 Task: Look for products from Bigelow only.
Action: Mouse pressed left at (15, 81)
Screenshot: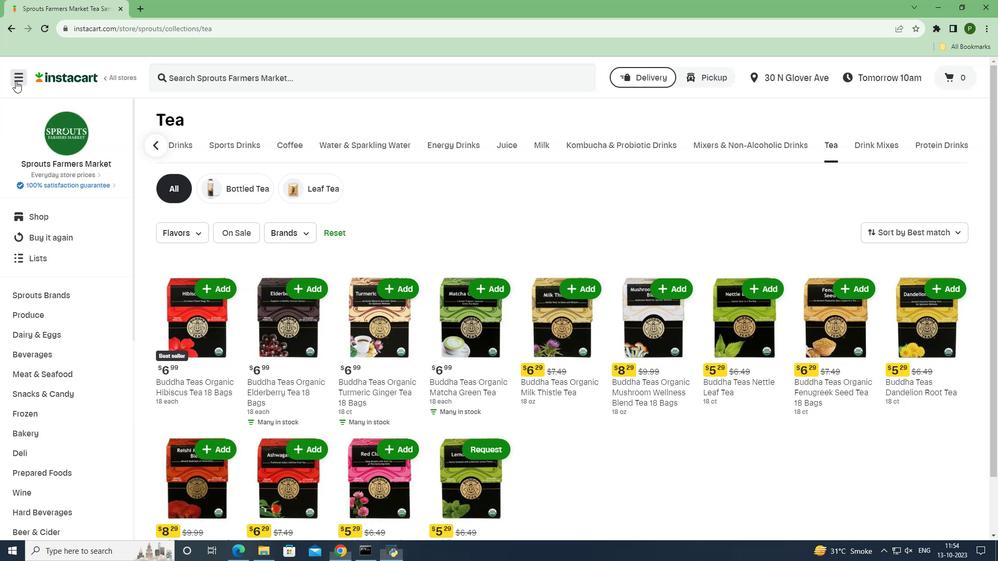 
Action: Mouse moved to (31, 284)
Screenshot: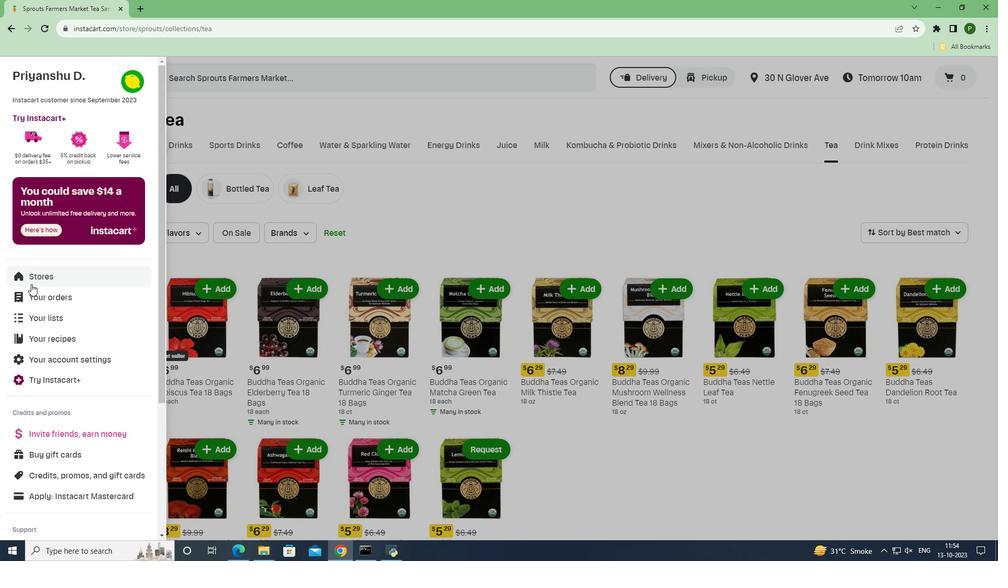 
Action: Mouse pressed left at (31, 284)
Screenshot: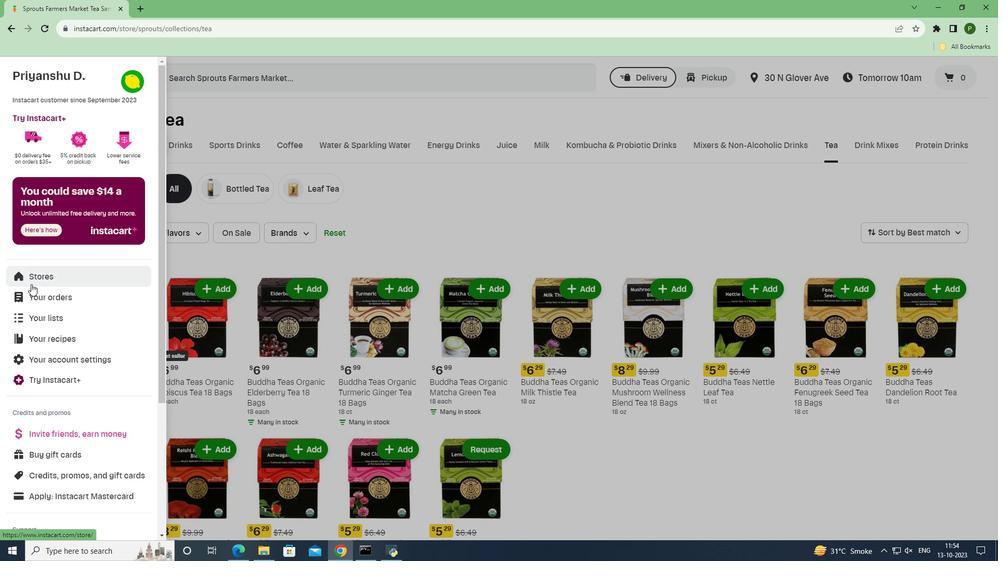 
Action: Mouse moved to (240, 130)
Screenshot: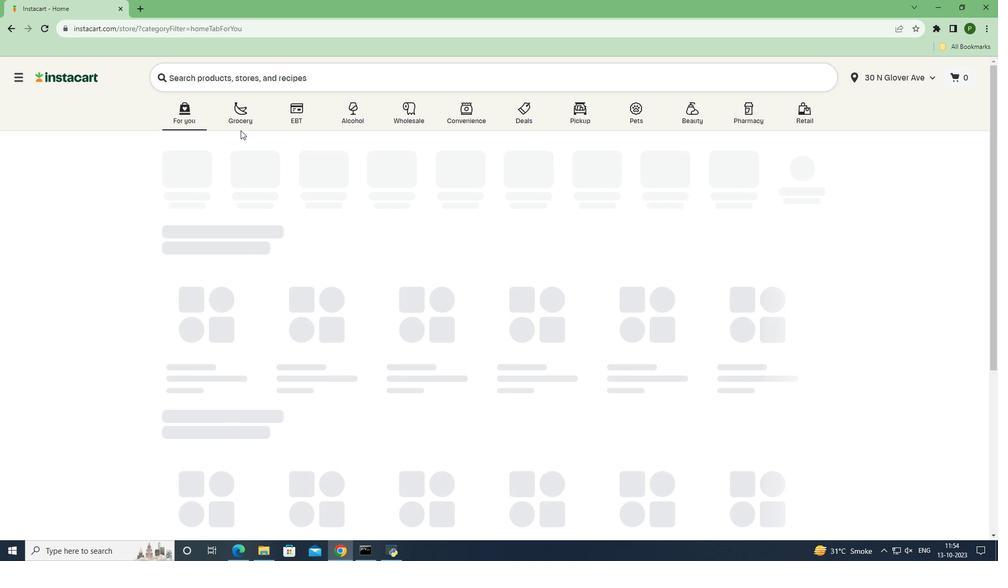 
Action: Mouse pressed left at (240, 130)
Screenshot: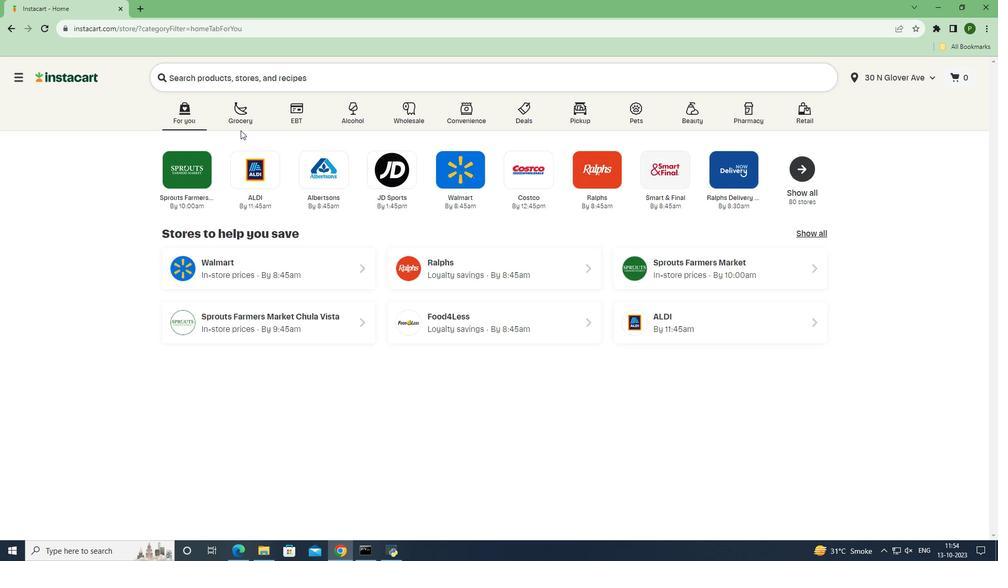 
Action: Mouse moved to (239, 125)
Screenshot: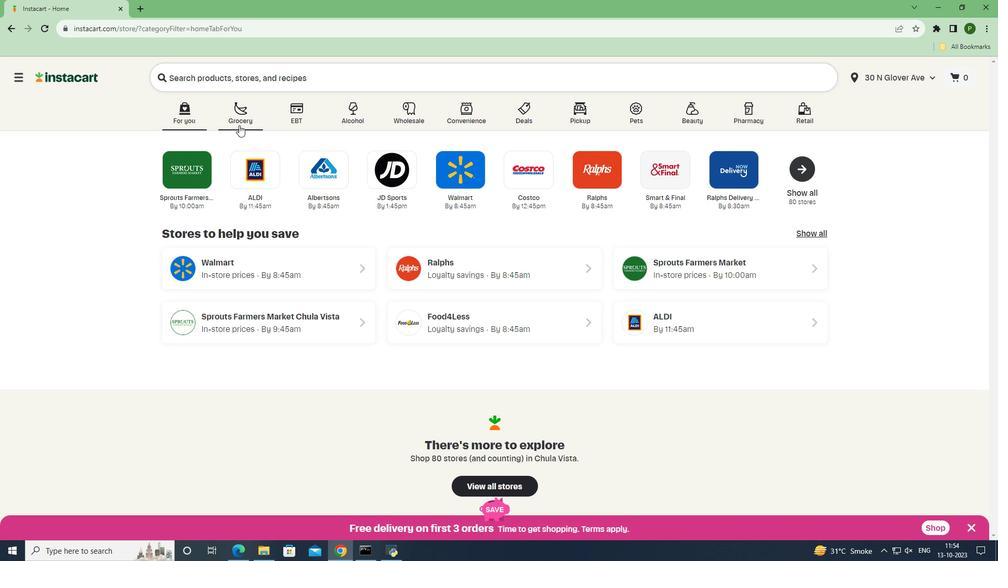 
Action: Mouse pressed left at (239, 125)
Screenshot: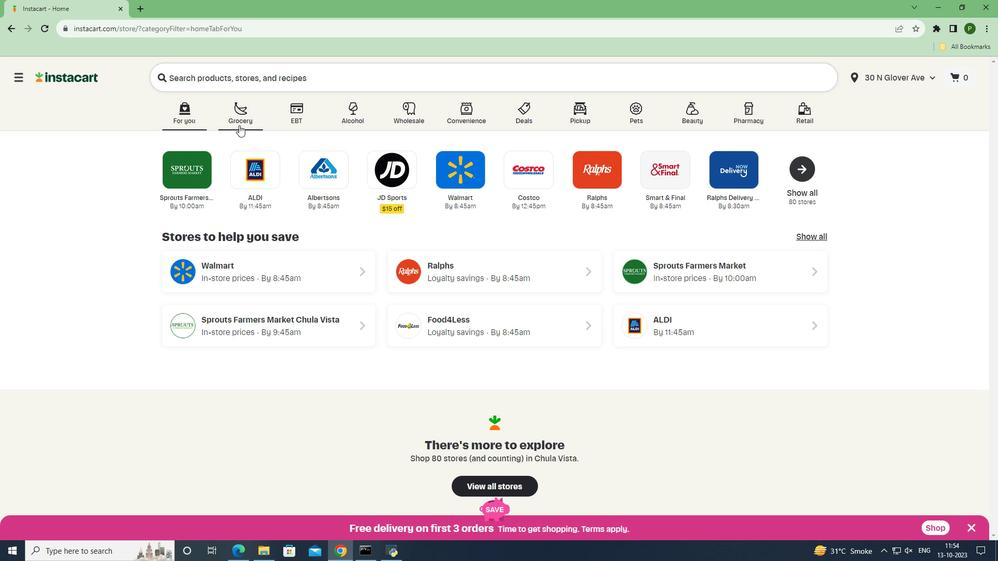 
Action: Mouse moved to (652, 242)
Screenshot: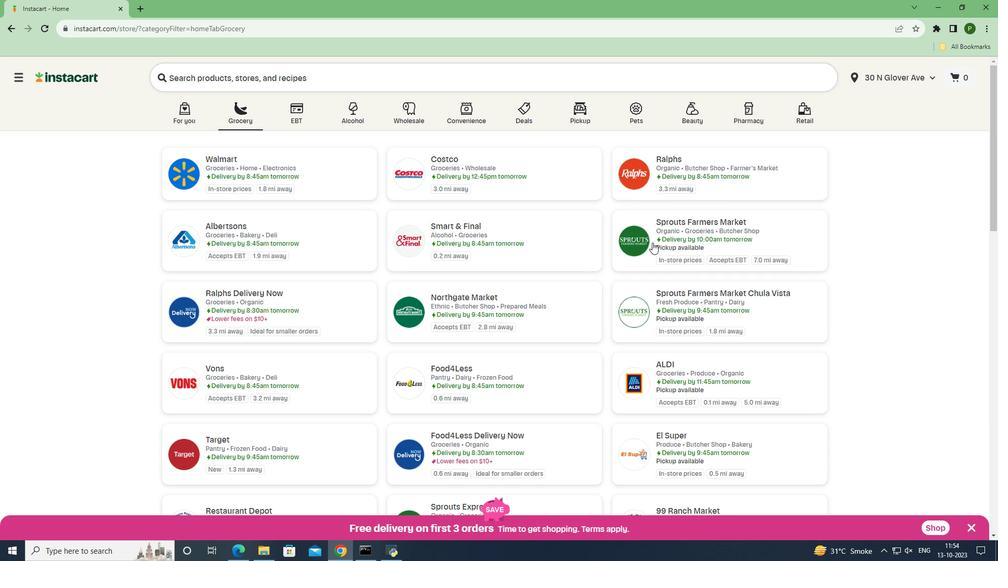
Action: Mouse pressed left at (652, 242)
Screenshot: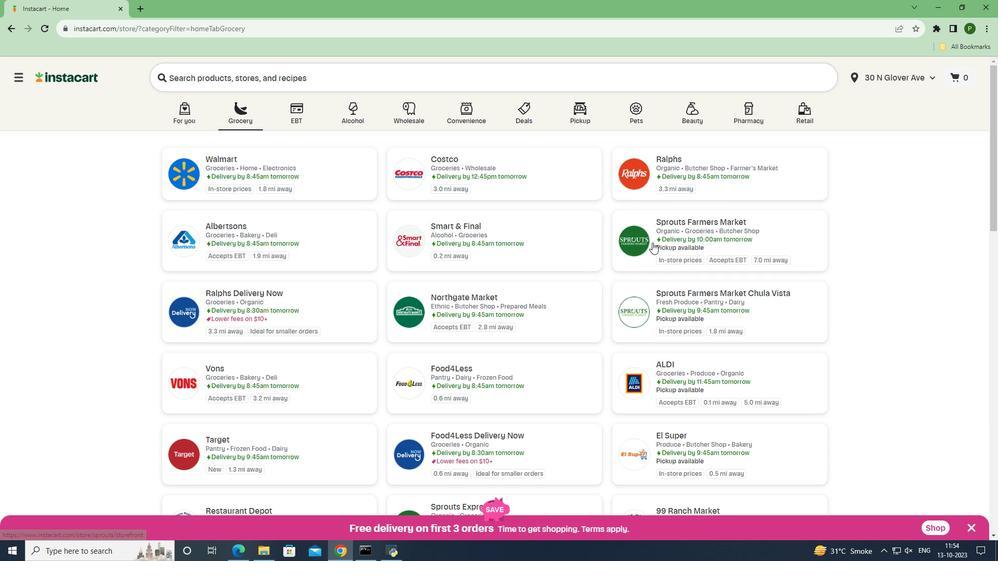 
Action: Mouse moved to (55, 356)
Screenshot: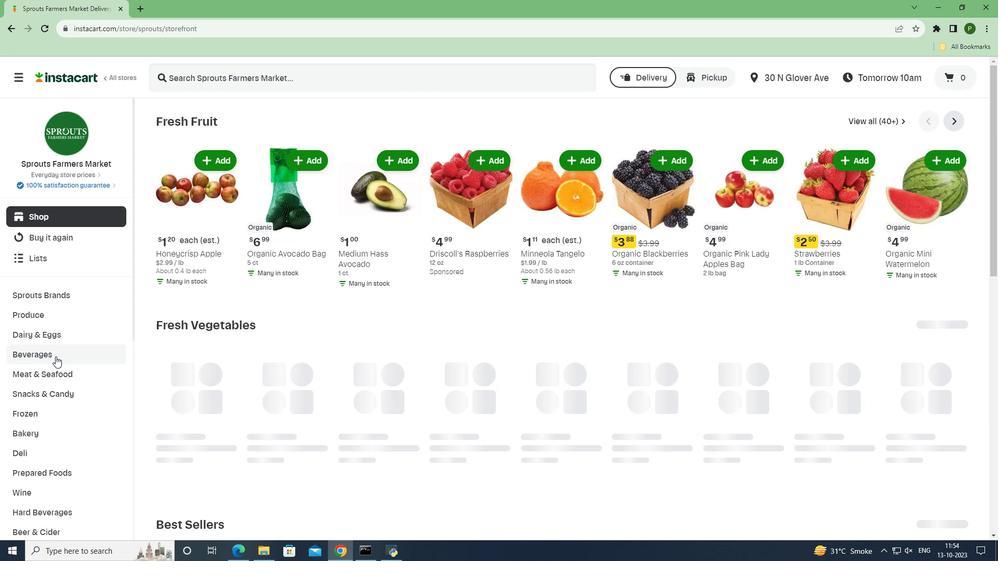 
Action: Mouse pressed left at (55, 356)
Screenshot: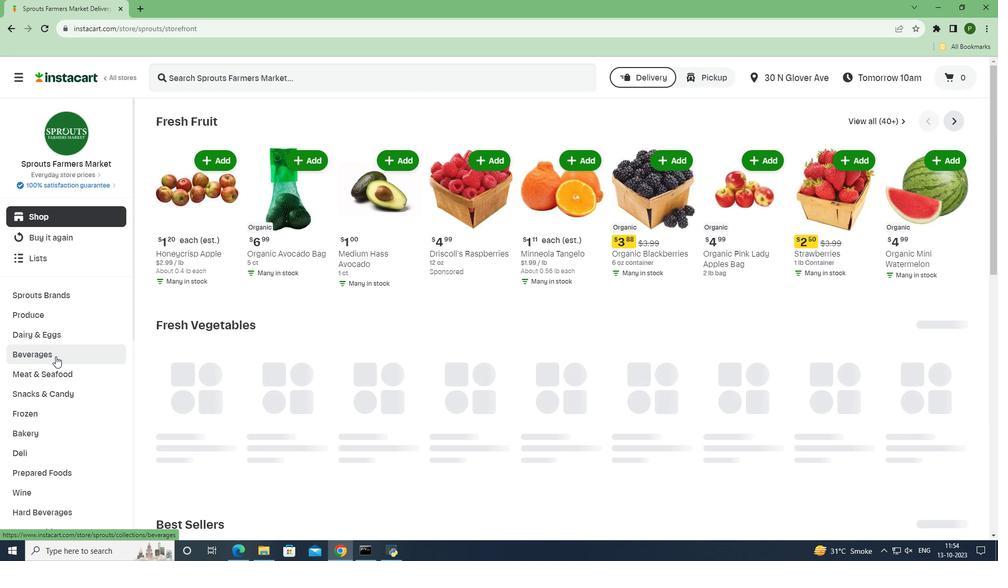 
Action: Mouse moved to (903, 145)
Screenshot: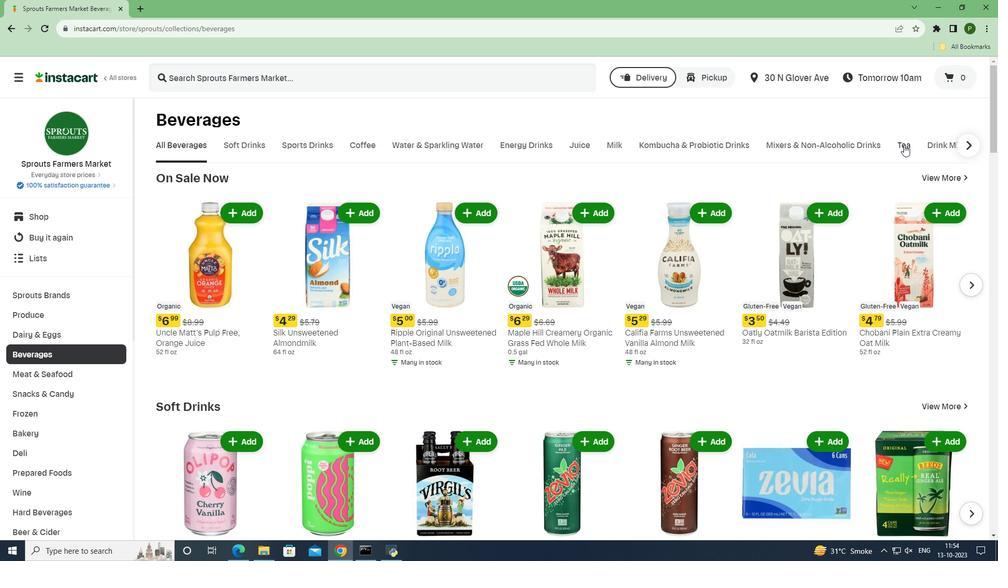 
Action: Mouse pressed left at (903, 145)
Screenshot: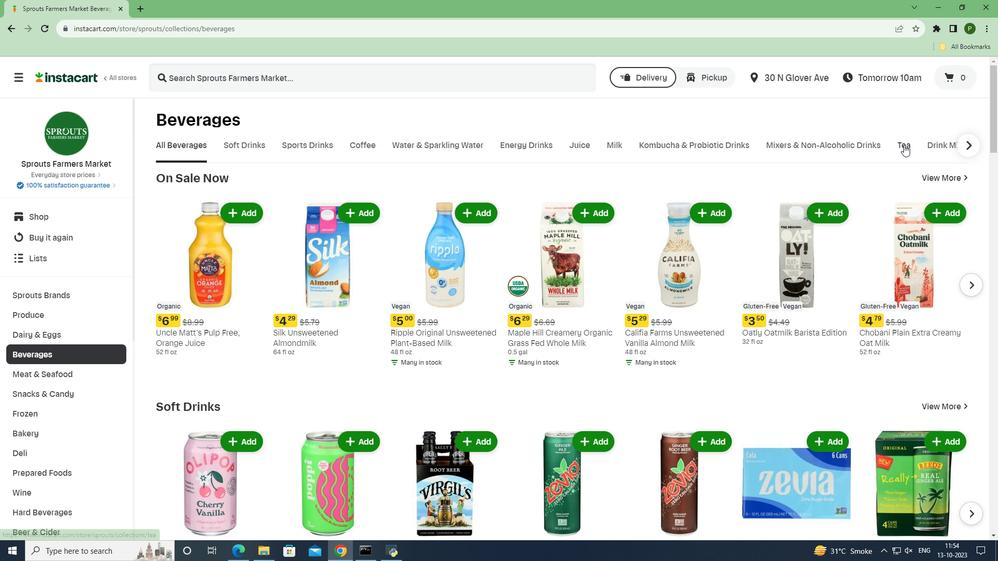 
Action: Mouse moved to (287, 235)
Screenshot: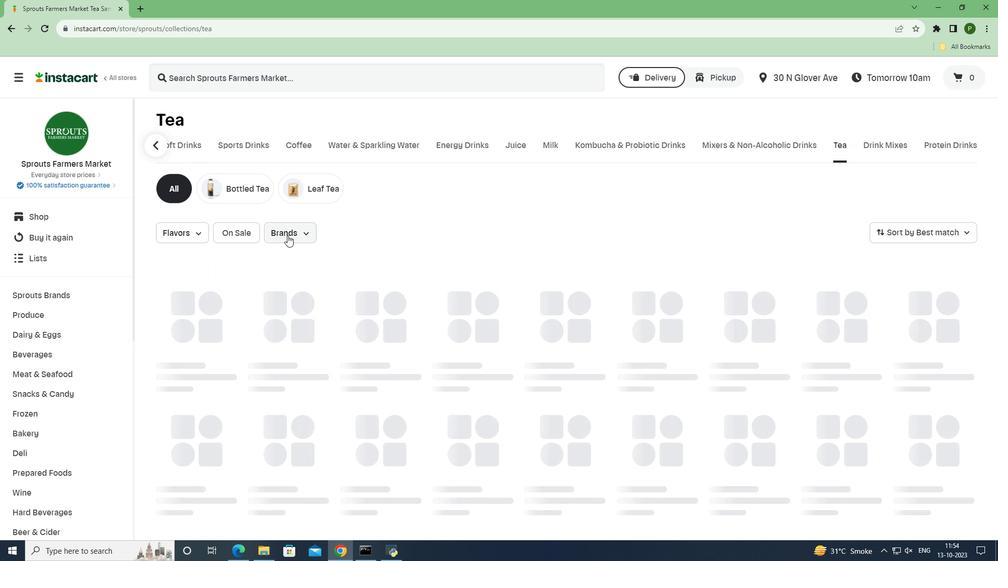 
Action: Mouse pressed left at (287, 235)
Screenshot: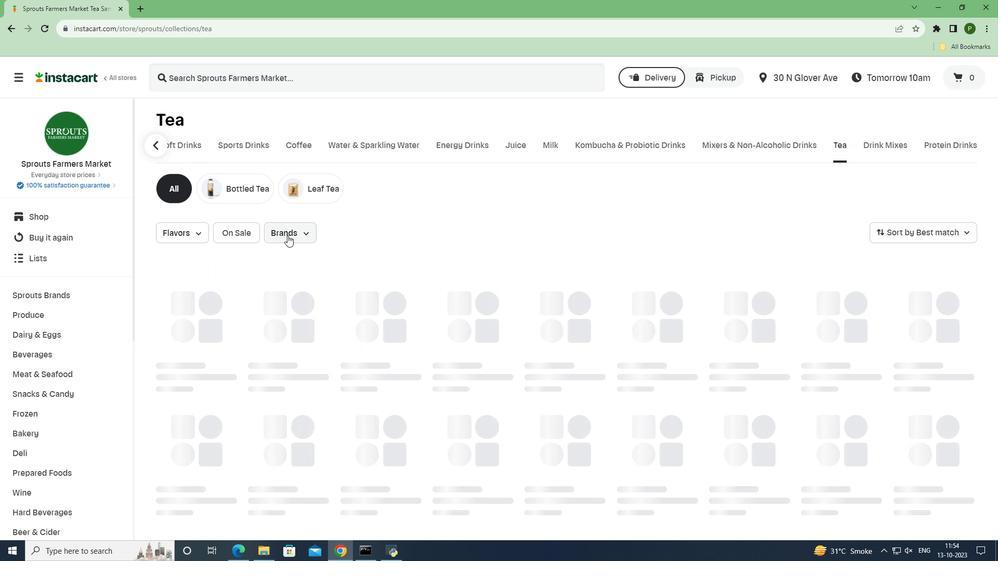 
Action: Mouse moved to (299, 324)
Screenshot: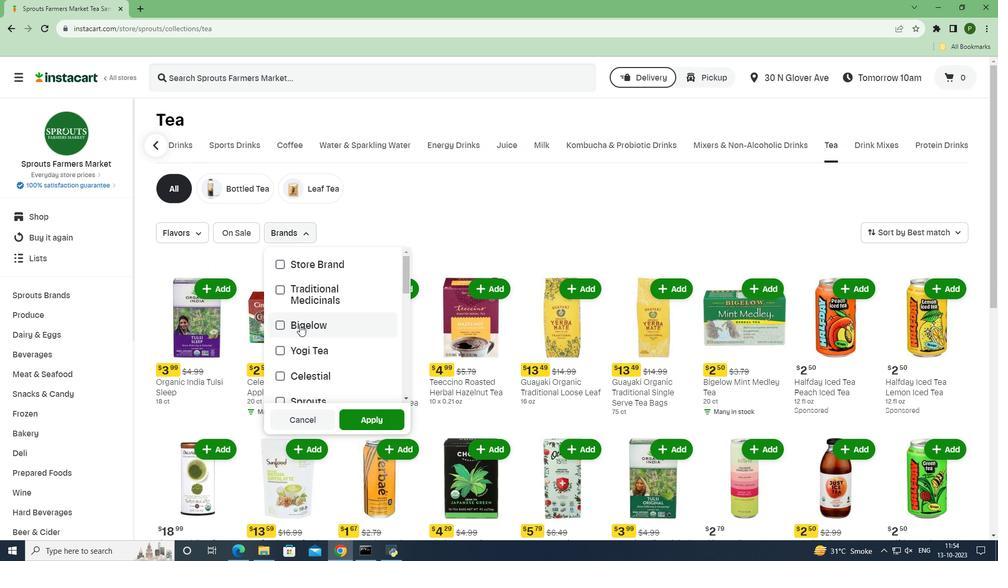 
Action: Mouse pressed left at (299, 324)
Screenshot: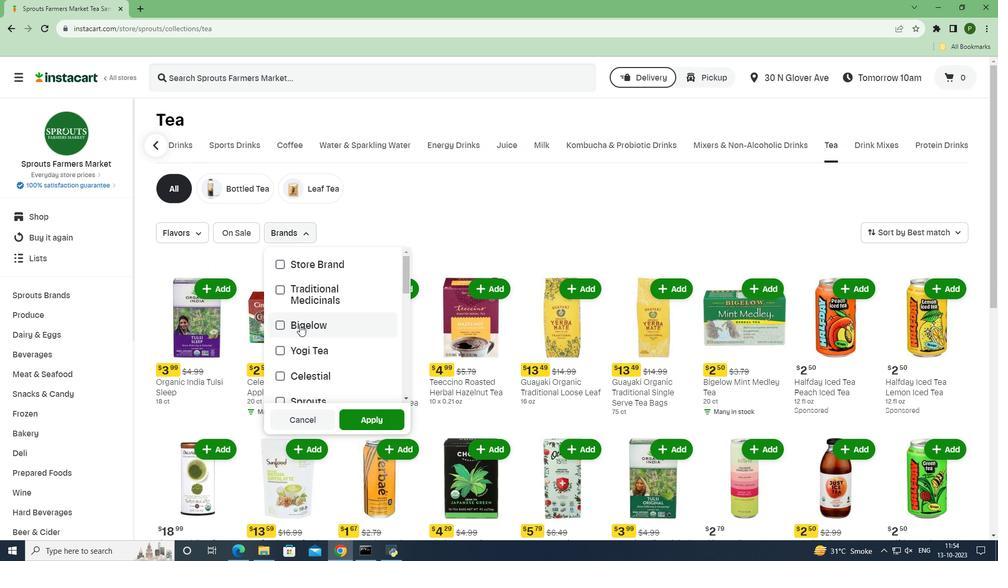 
Action: Mouse moved to (355, 415)
Screenshot: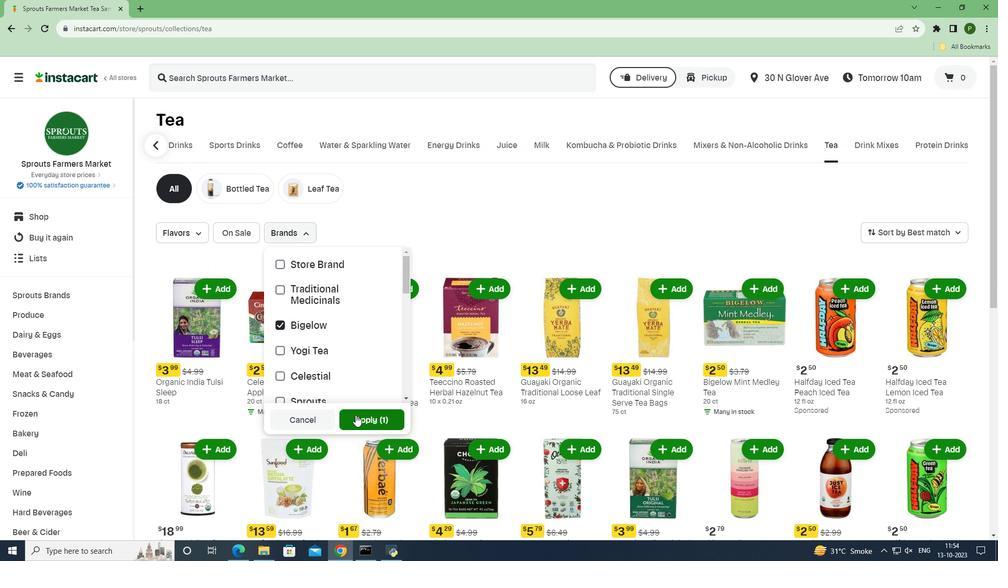 
Action: Mouse pressed left at (355, 415)
Screenshot: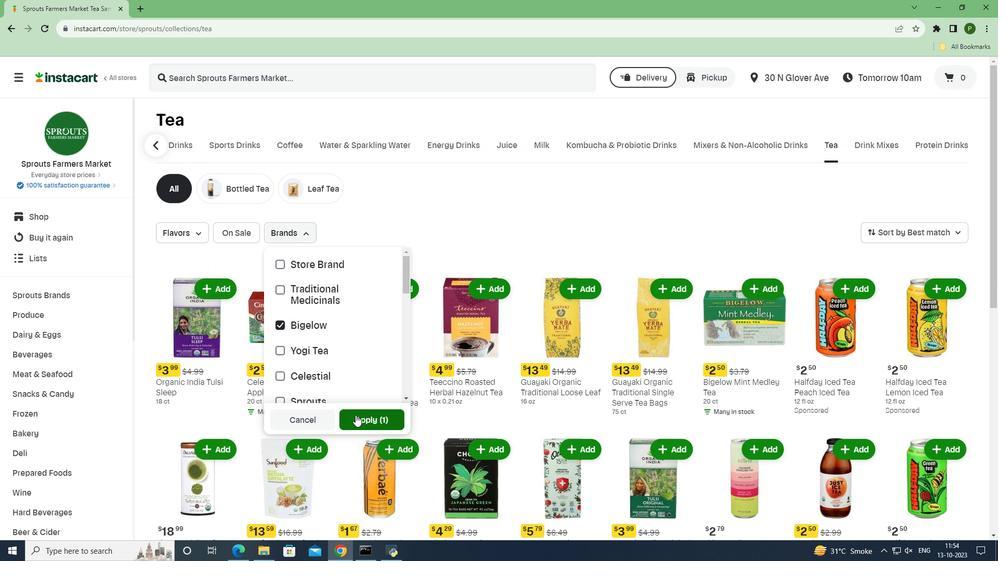 
Action: Mouse moved to (439, 408)
Screenshot: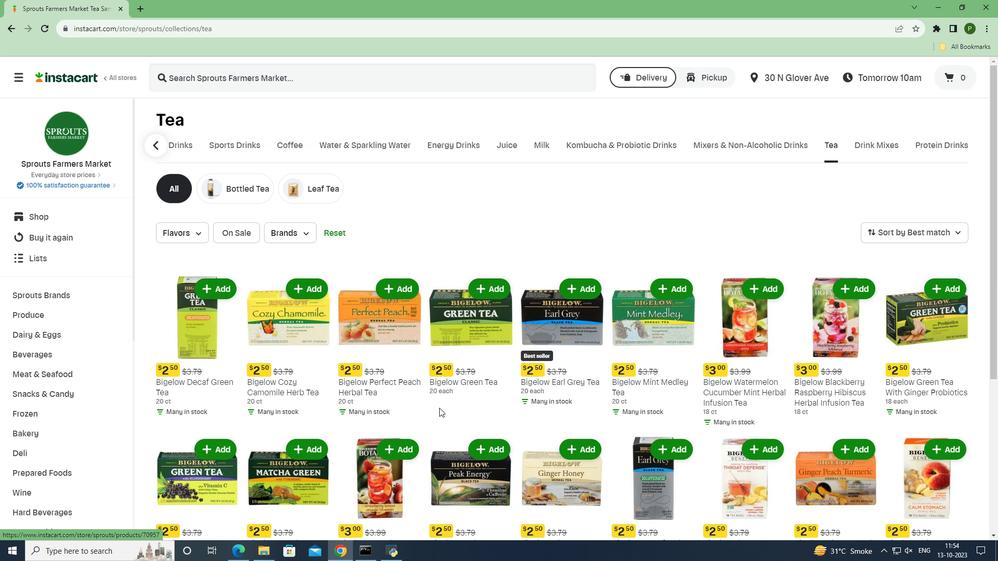 
